Task: Use the integrated terminal for running and debugging Swift applications.
Action: Mouse moved to (694, 237)
Screenshot: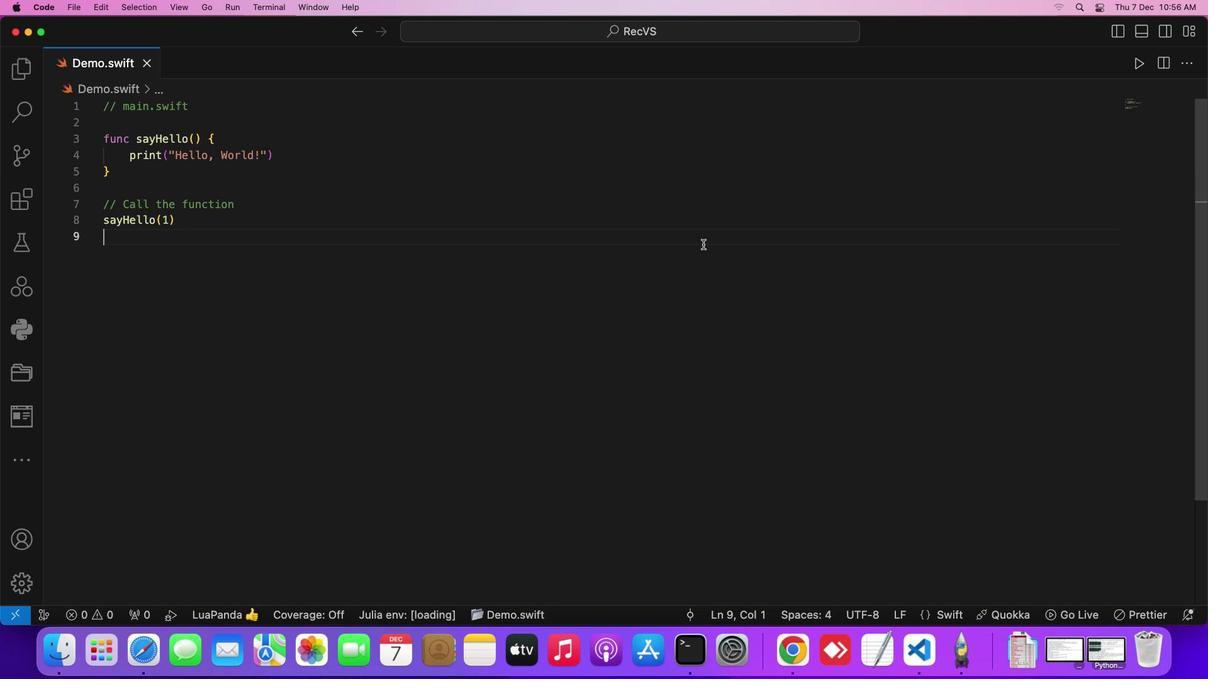 
Action: Mouse pressed left at (694, 237)
Screenshot: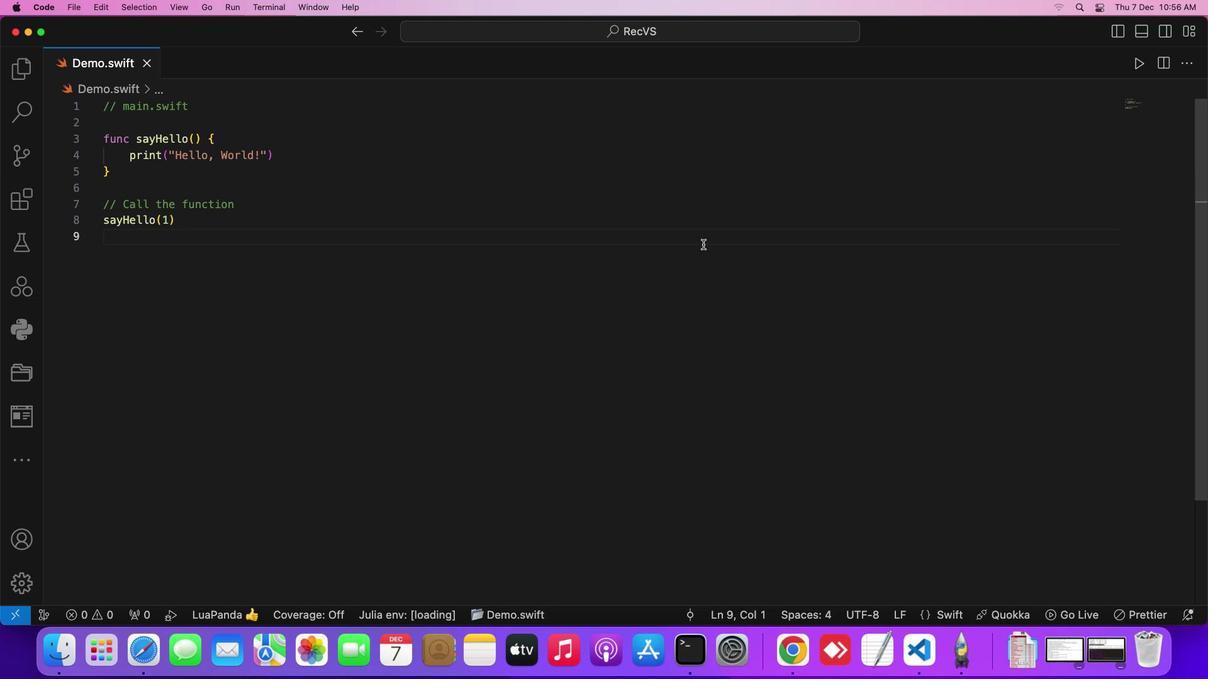 
Action: Mouse moved to (1132, 58)
Screenshot: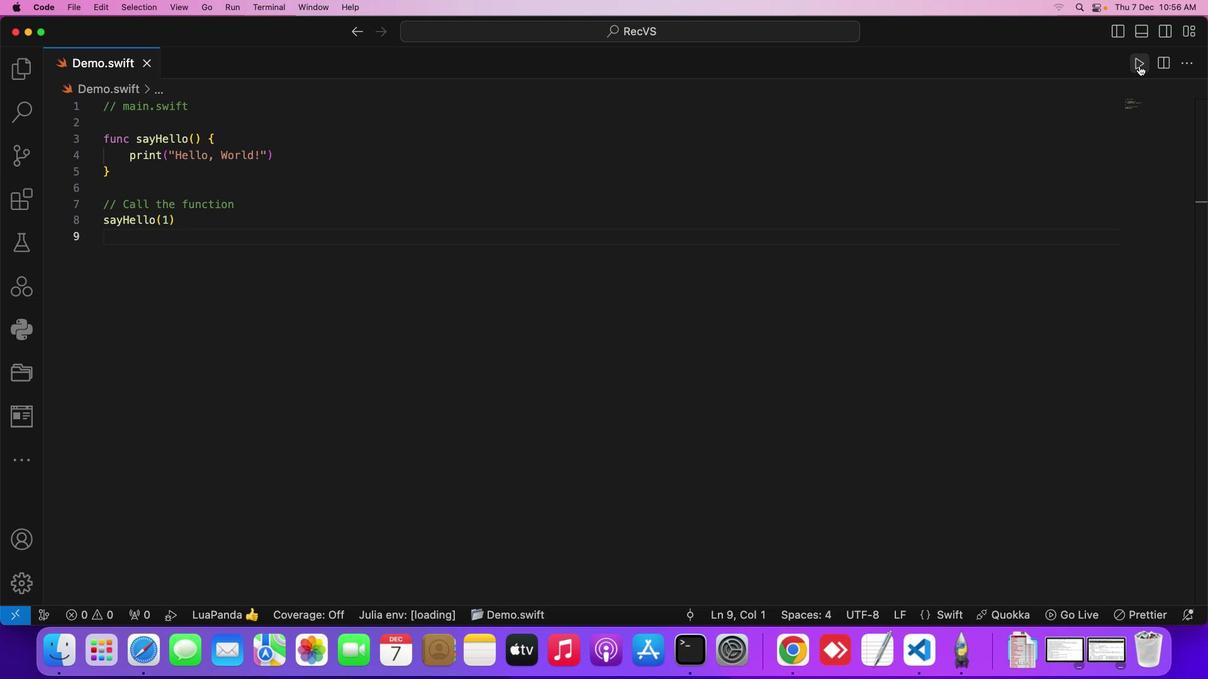 
Action: Mouse pressed left at (1132, 58)
Screenshot: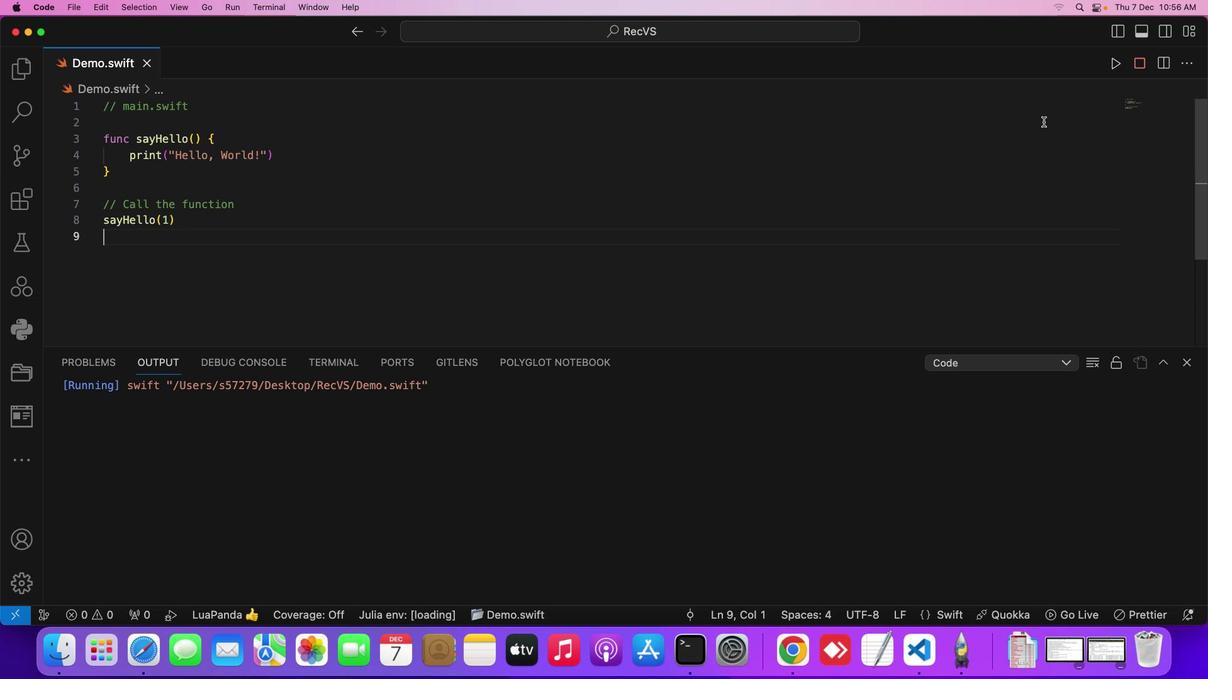 
Action: Mouse moved to (56, 212)
Screenshot: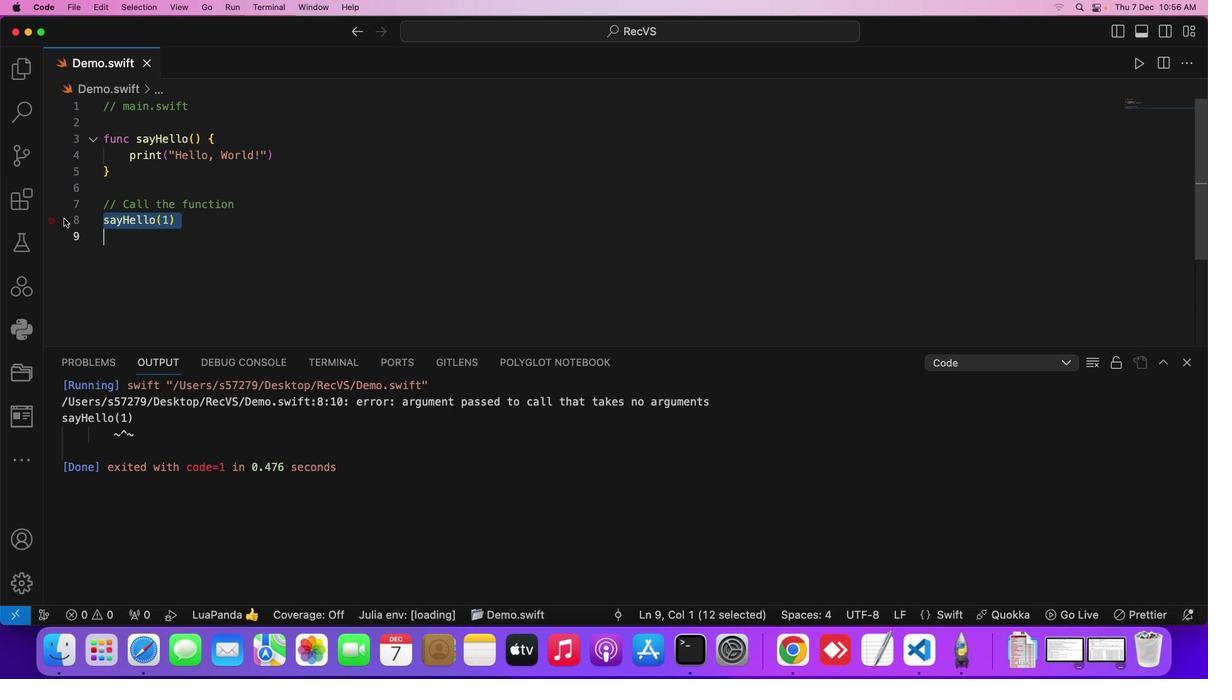 
Action: Mouse pressed left at (56, 212)
Screenshot: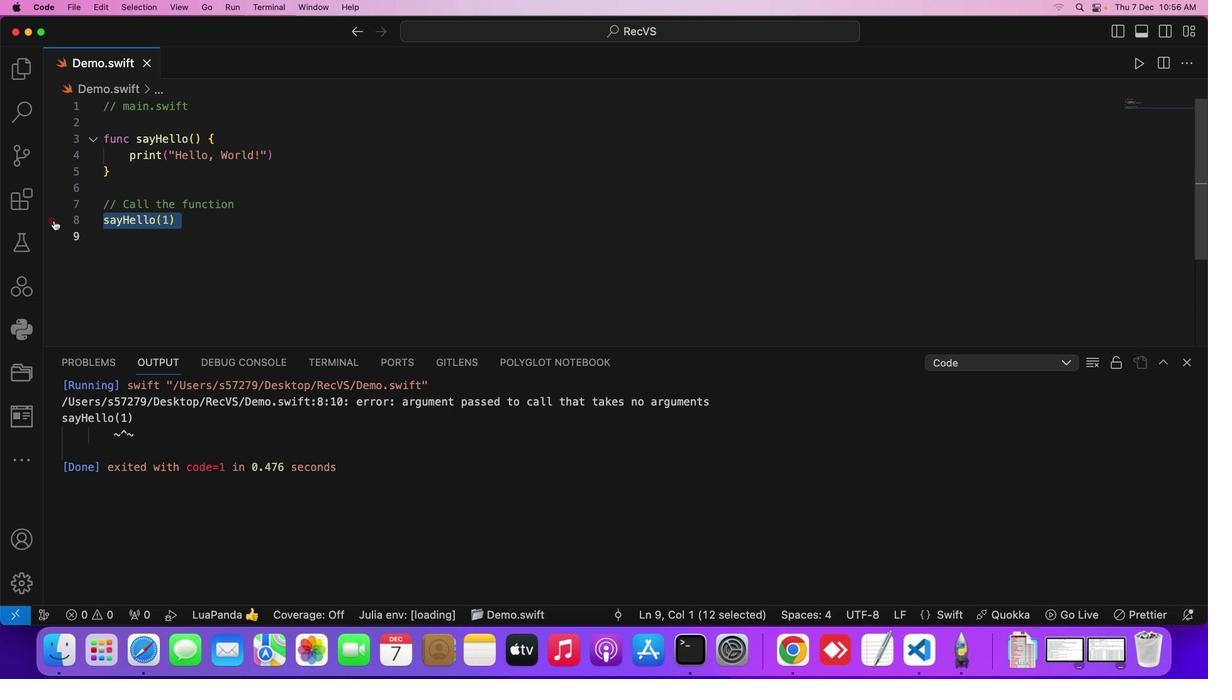 
Action: Mouse moved to (45, 214)
Screenshot: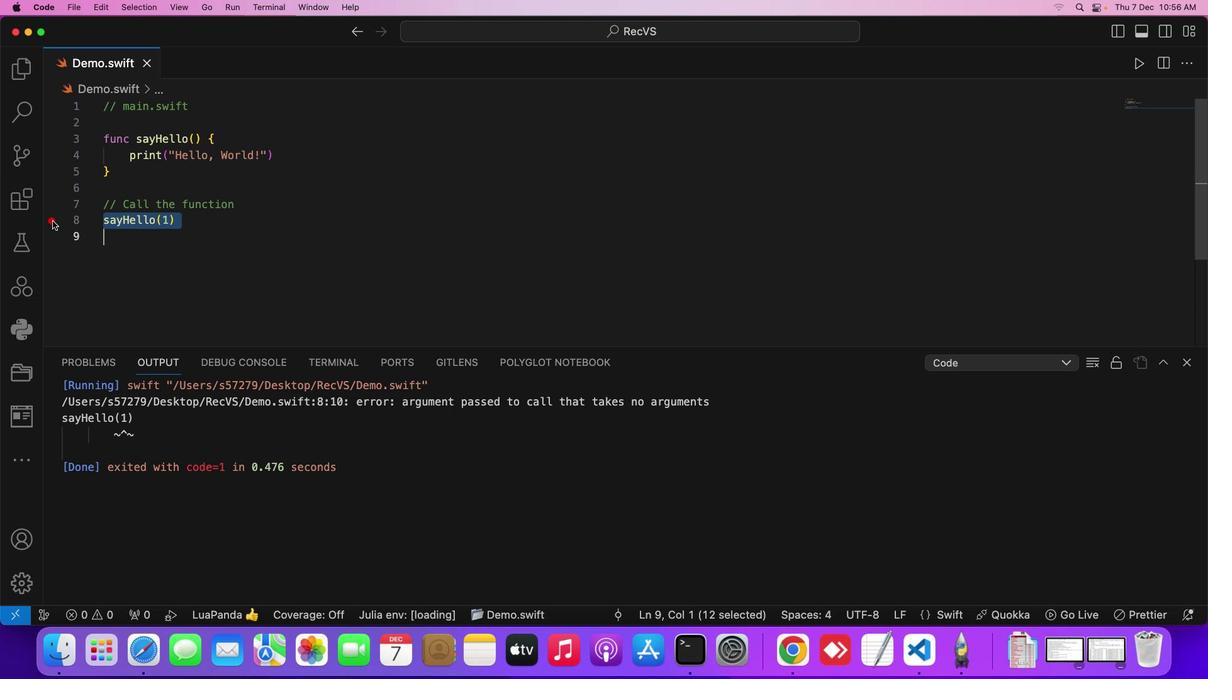 
Action: Mouse pressed left at (45, 214)
Screenshot: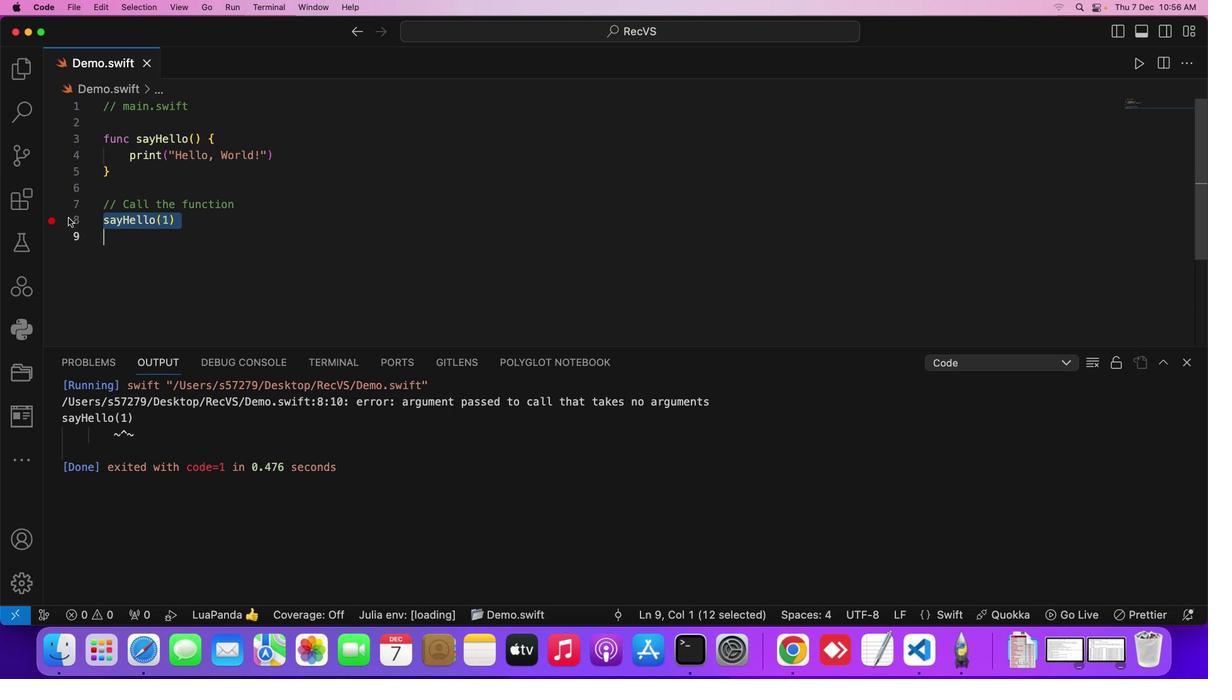 
Action: Mouse moved to (1134, 61)
Screenshot: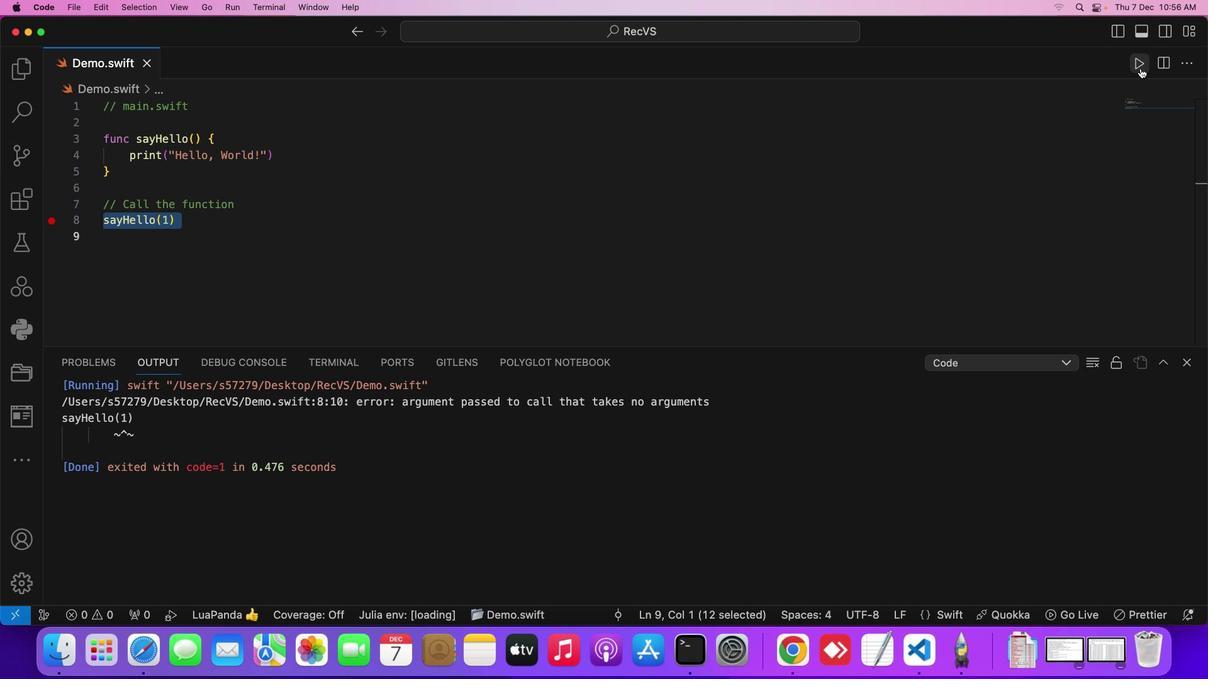 
Action: Mouse pressed left at (1134, 61)
Screenshot: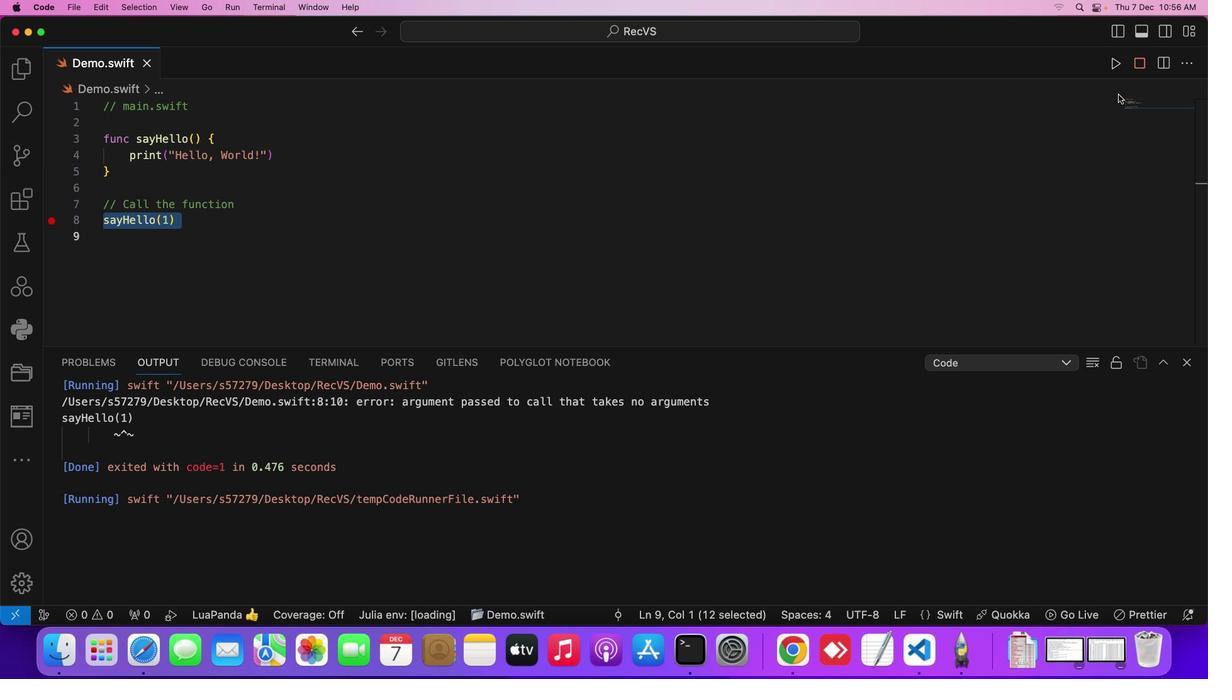 
Action: Mouse moved to (48, 215)
Screenshot: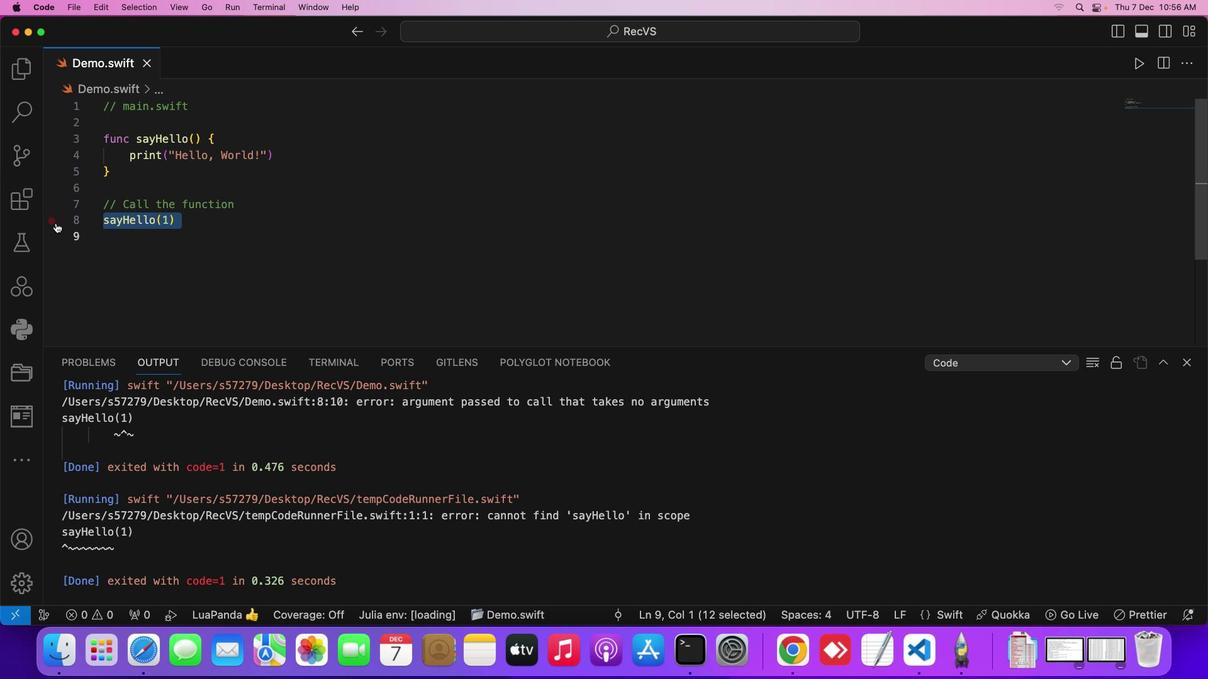 
Action: Mouse pressed left at (48, 215)
Screenshot: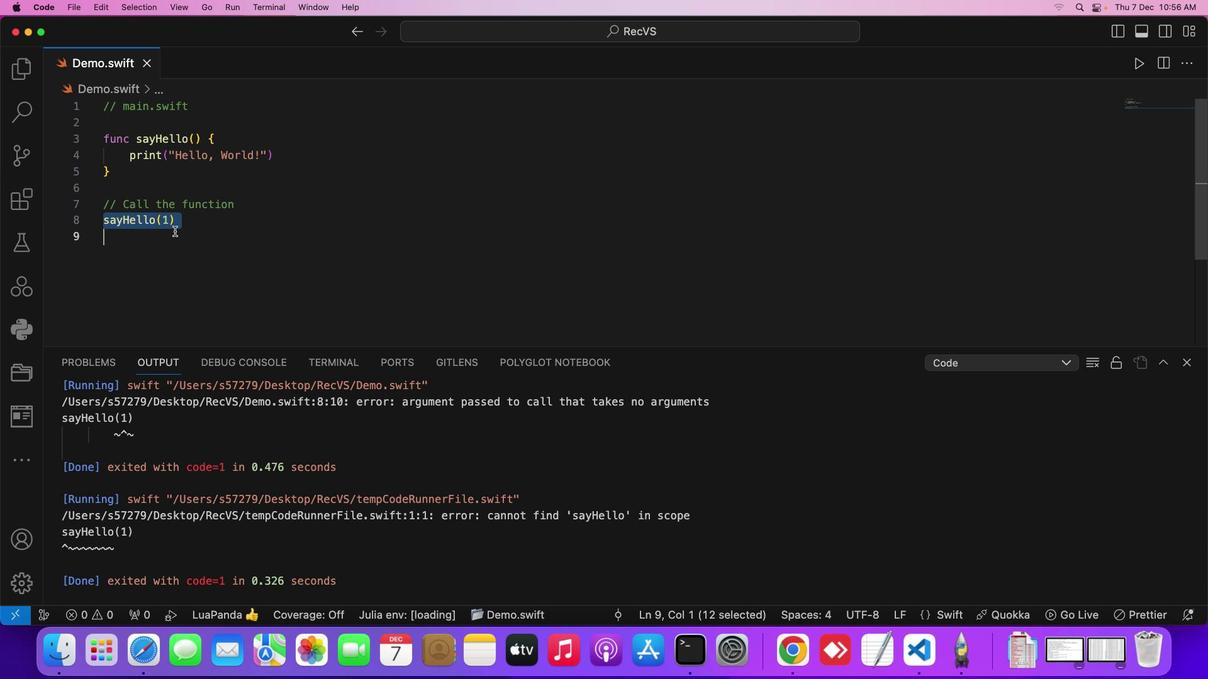 
Action: Mouse moved to (1183, 58)
Screenshot: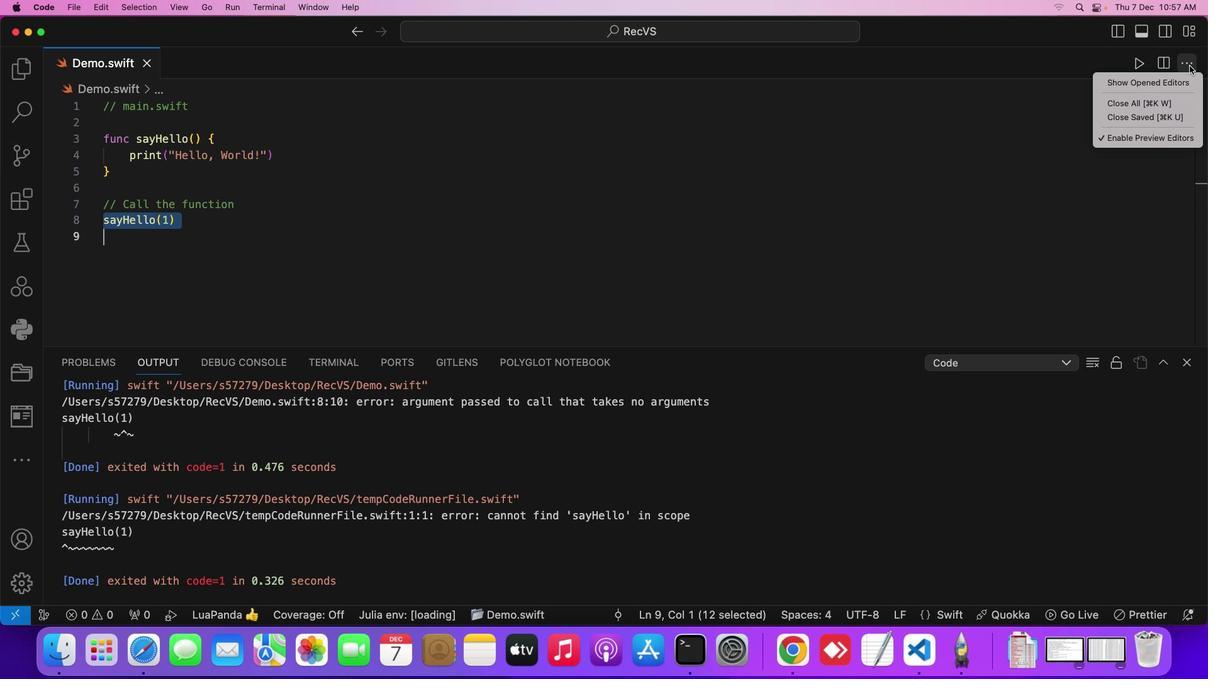 
Action: Mouse pressed left at (1183, 58)
Screenshot: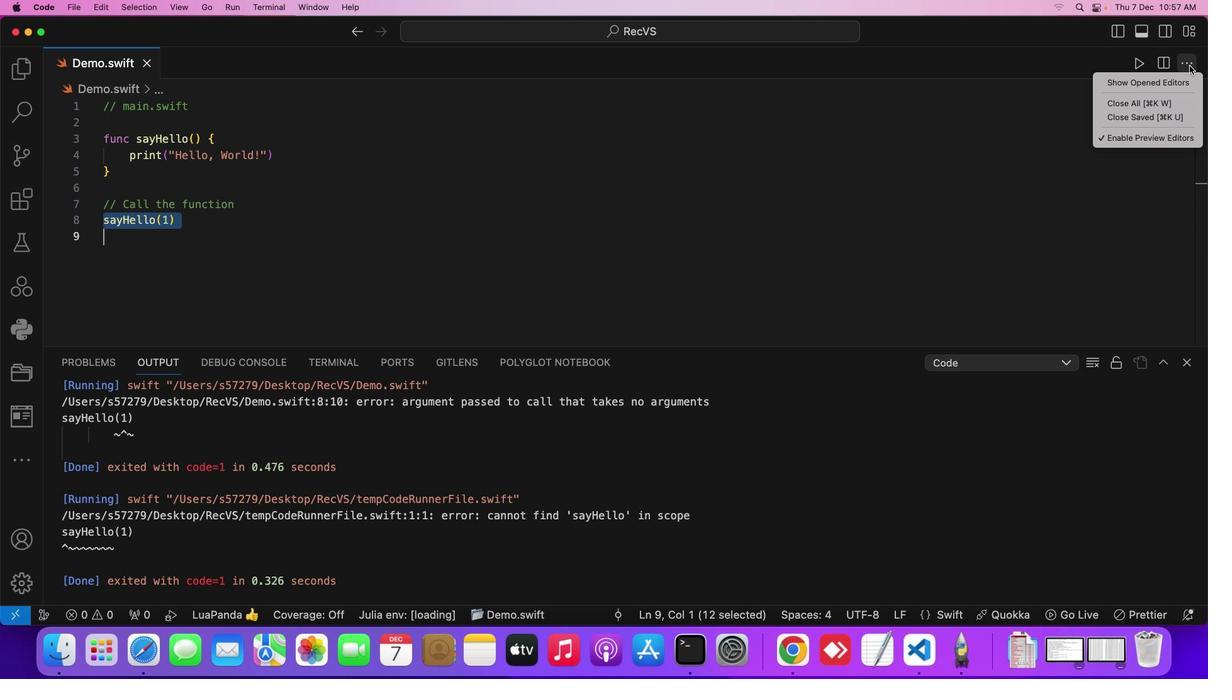 
Action: Mouse moved to (978, 138)
Screenshot: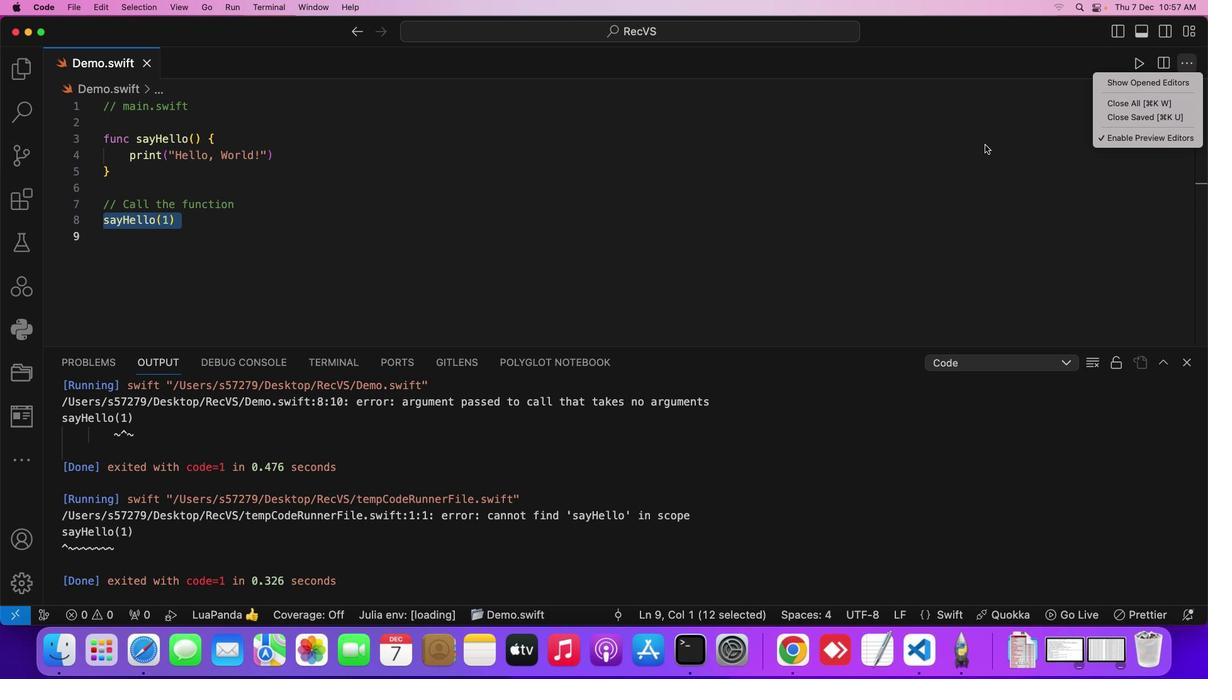 
Action: Mouse pressed left at (978, 138)
Screenshot: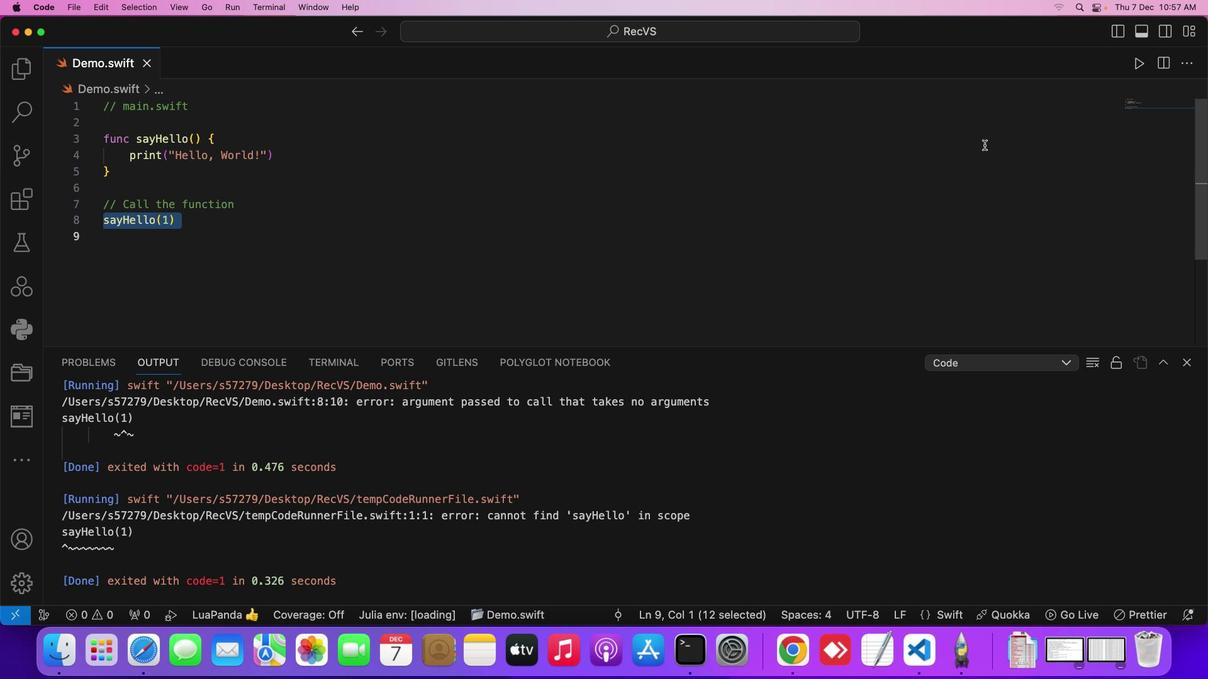 
Action: Mouse moved to (162, 208)
Screenshot: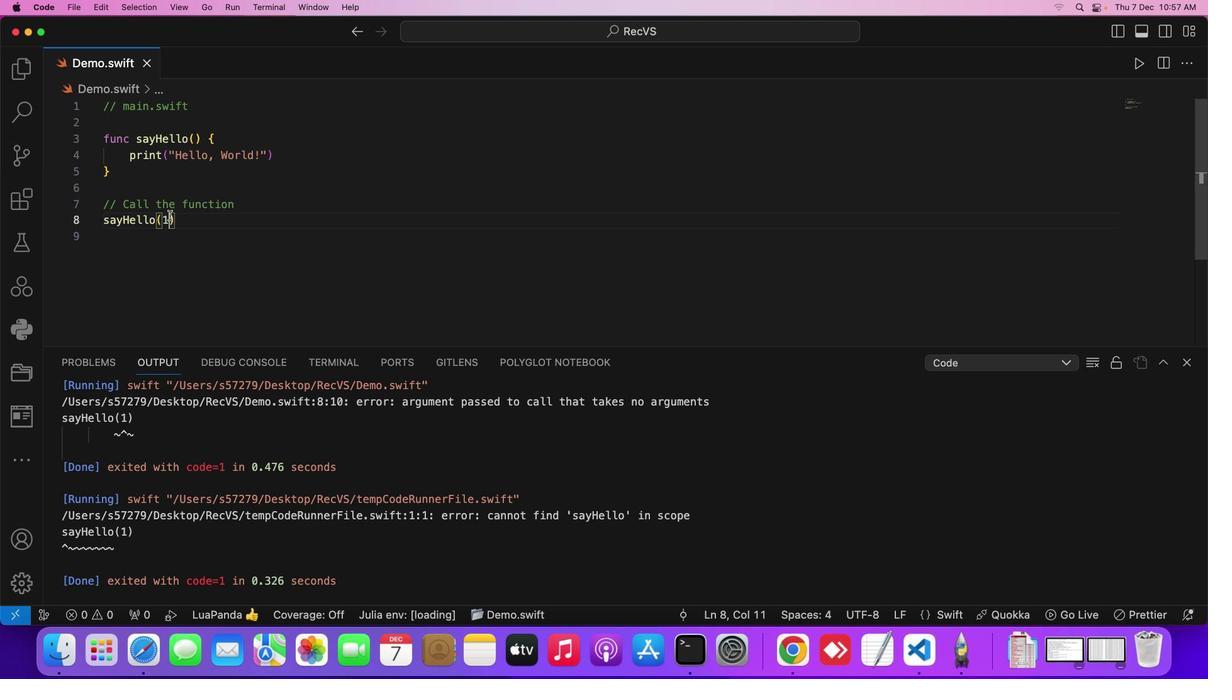
Action: Mouse pressed left at (162, 208)
Screenshot: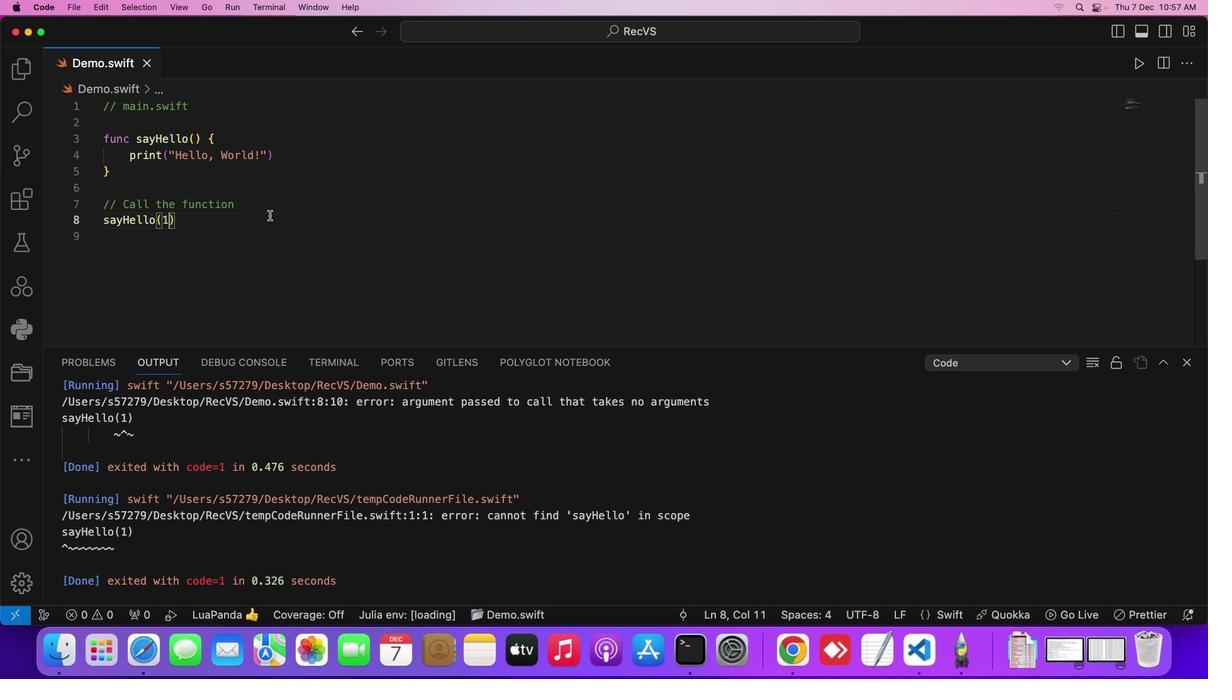 
Action: Mouse moved to (276, 205)
Screenshot: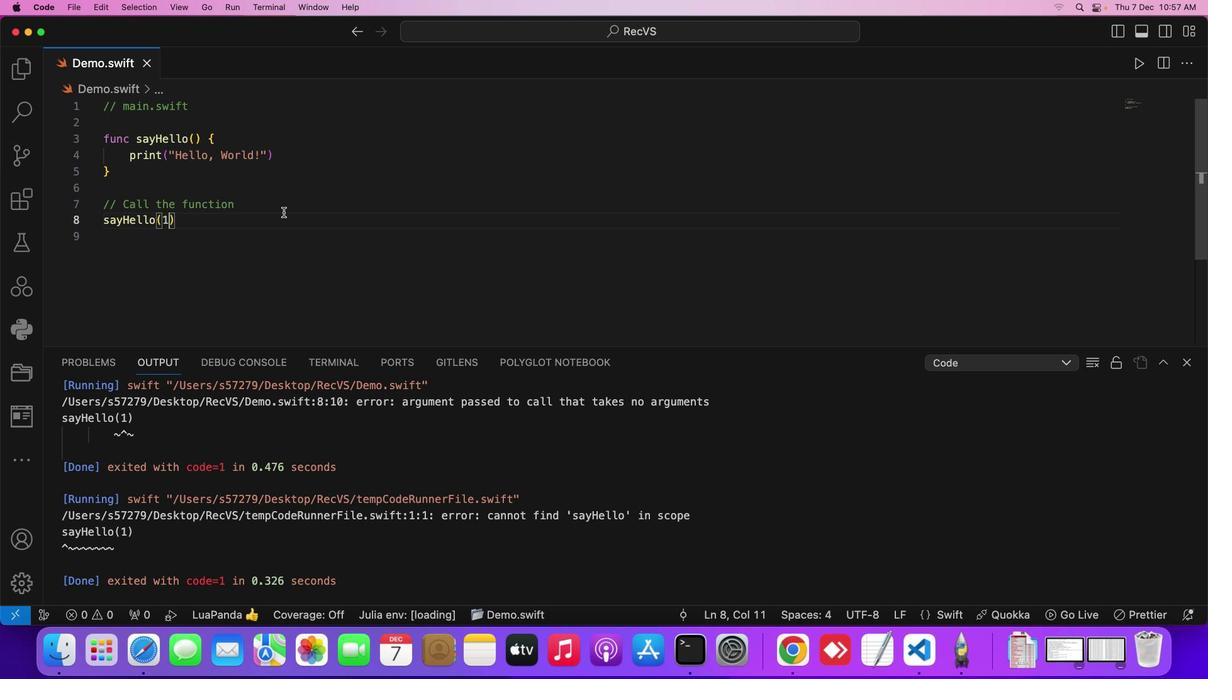 
Action: Key pressed Key.backspaceKey.cmd's'
Screenshot: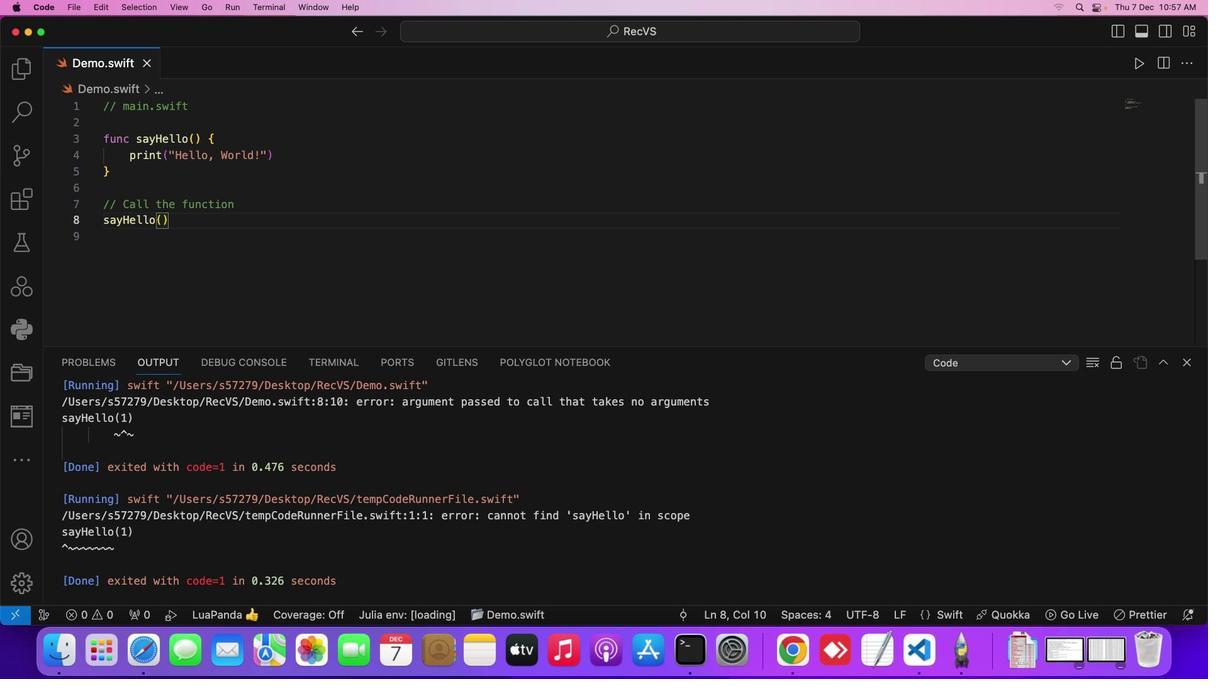 
Action: Mouse moved to (1128, 59)
Screenshot: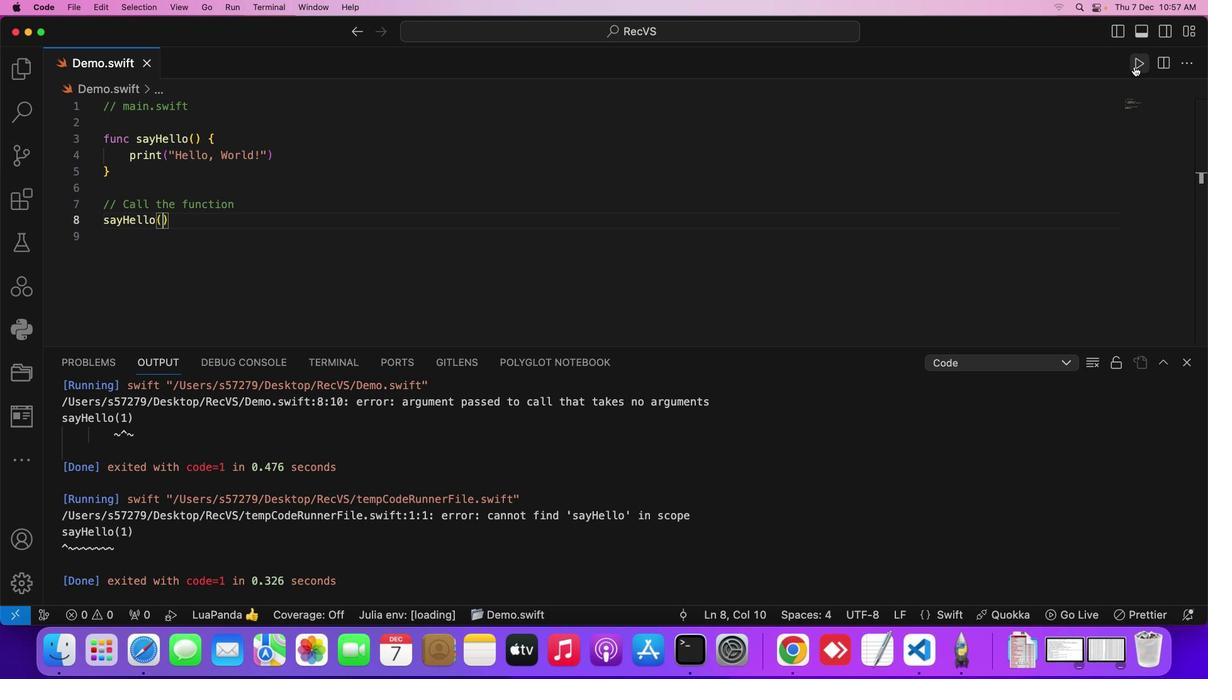
Action: Mouse pressed left at (1128, 59)
Screenshot: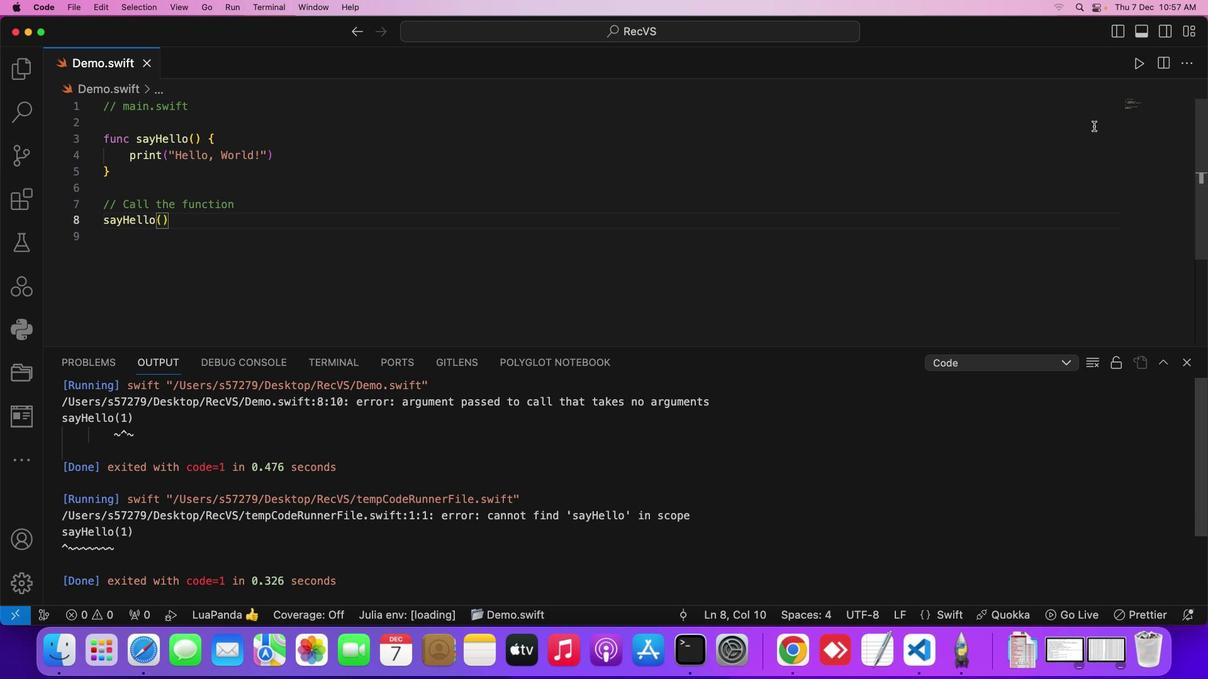 
Action: Mouse moved to (1135, 54)
Screenshot: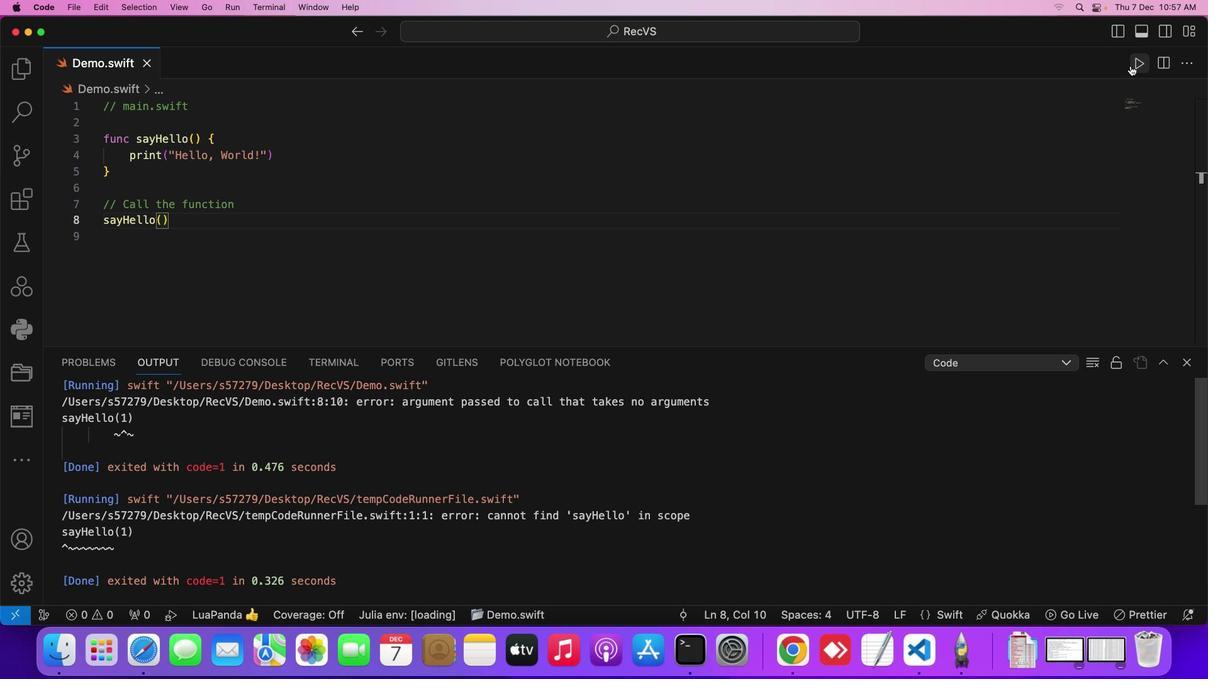 
Action: Mouse pressed left at (1135, 54)
Screenshot: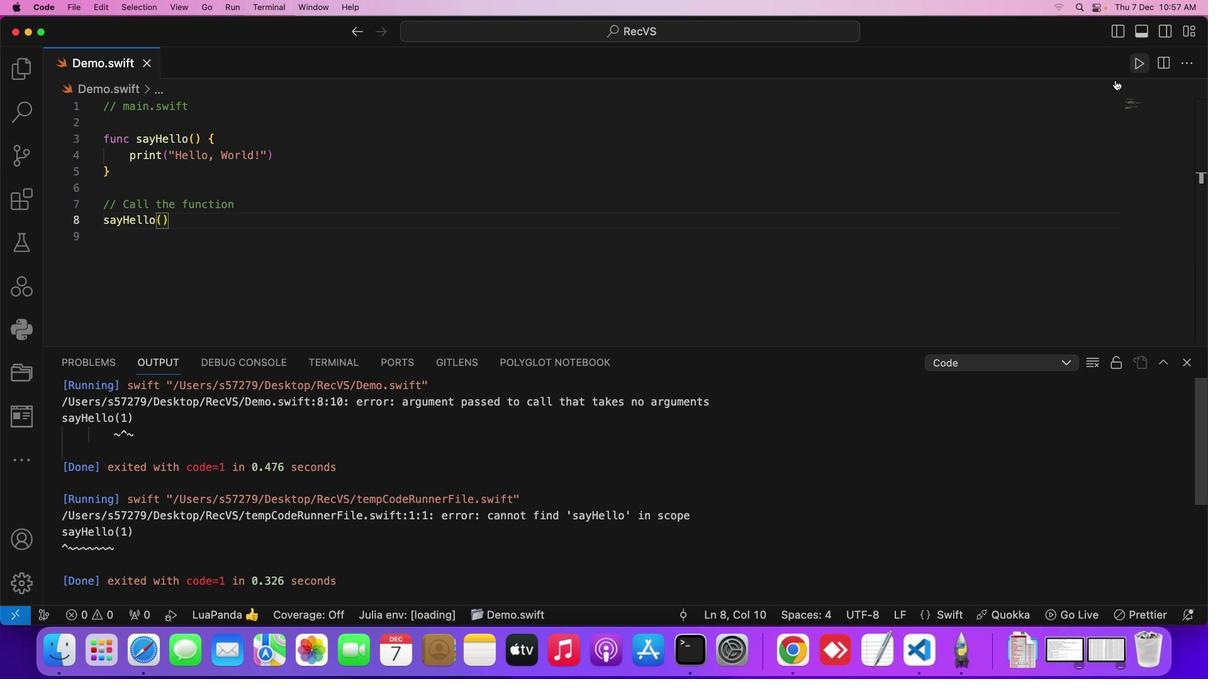 
Action: Mouse moved to (523, 591)
Screenshot: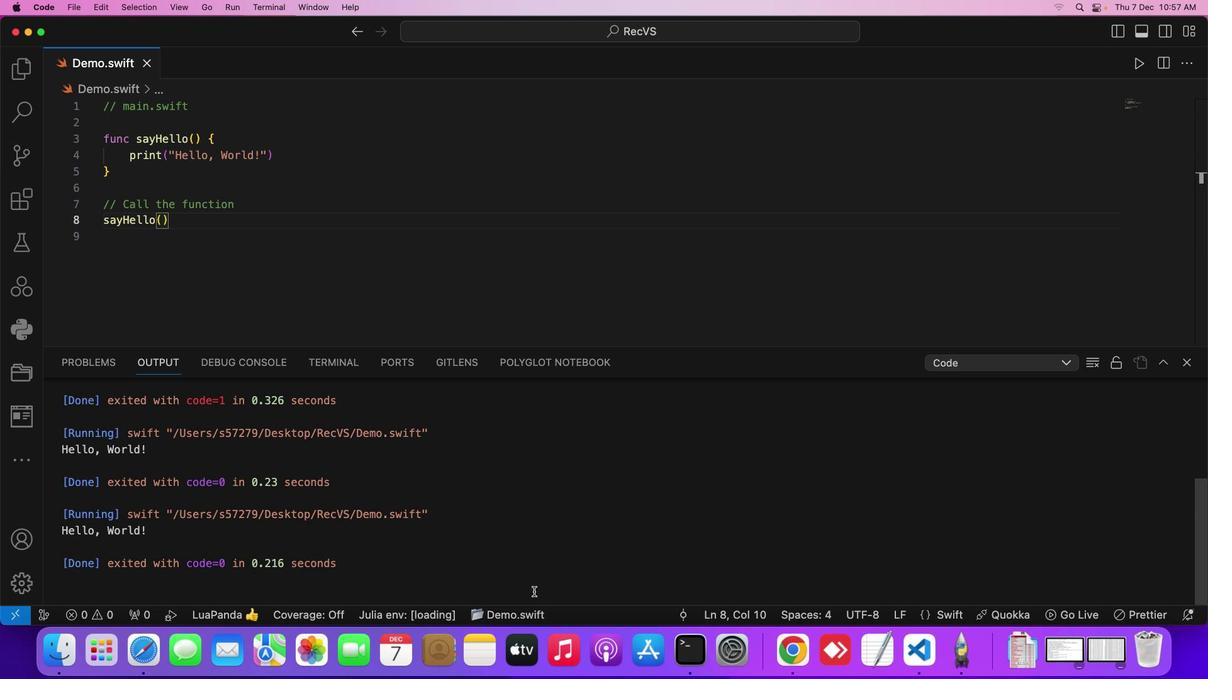 
Action: Mouse scrolled (523, 591) with delta (-6, -6)
Screenshot: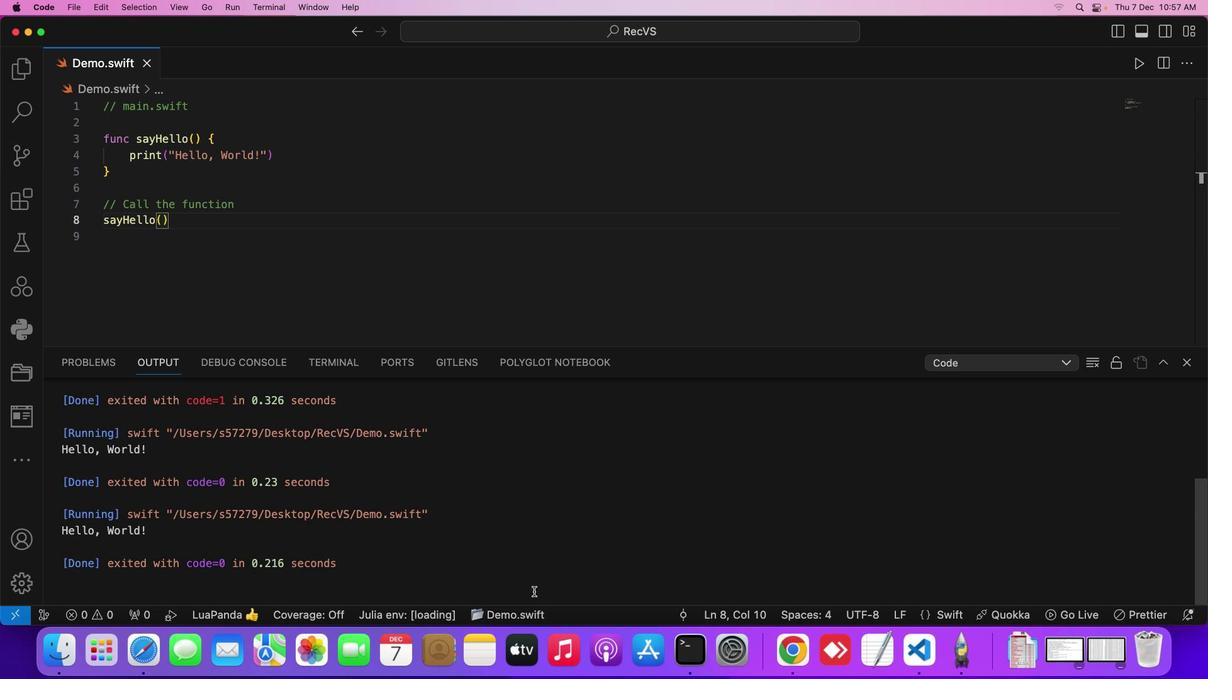 
Action: Mouse moved to (523, 589)
Screenshot: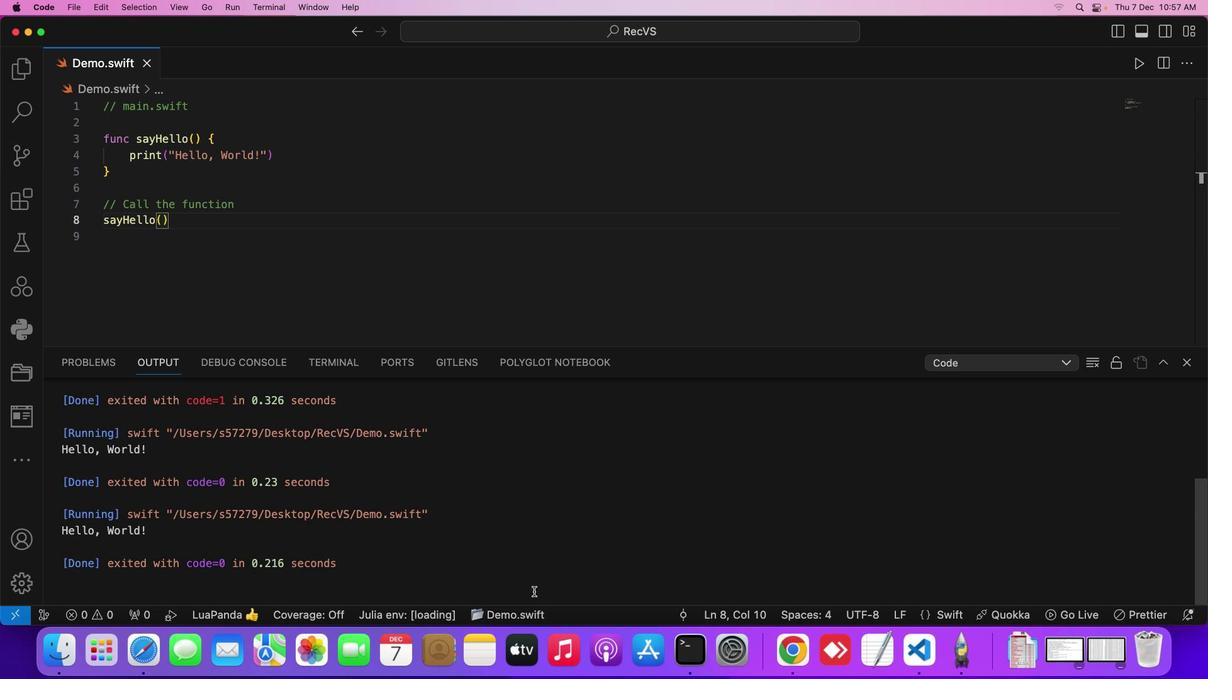 
Action: Mouse scrolled (523, 589) with delta (-6, -6)
Screenshot: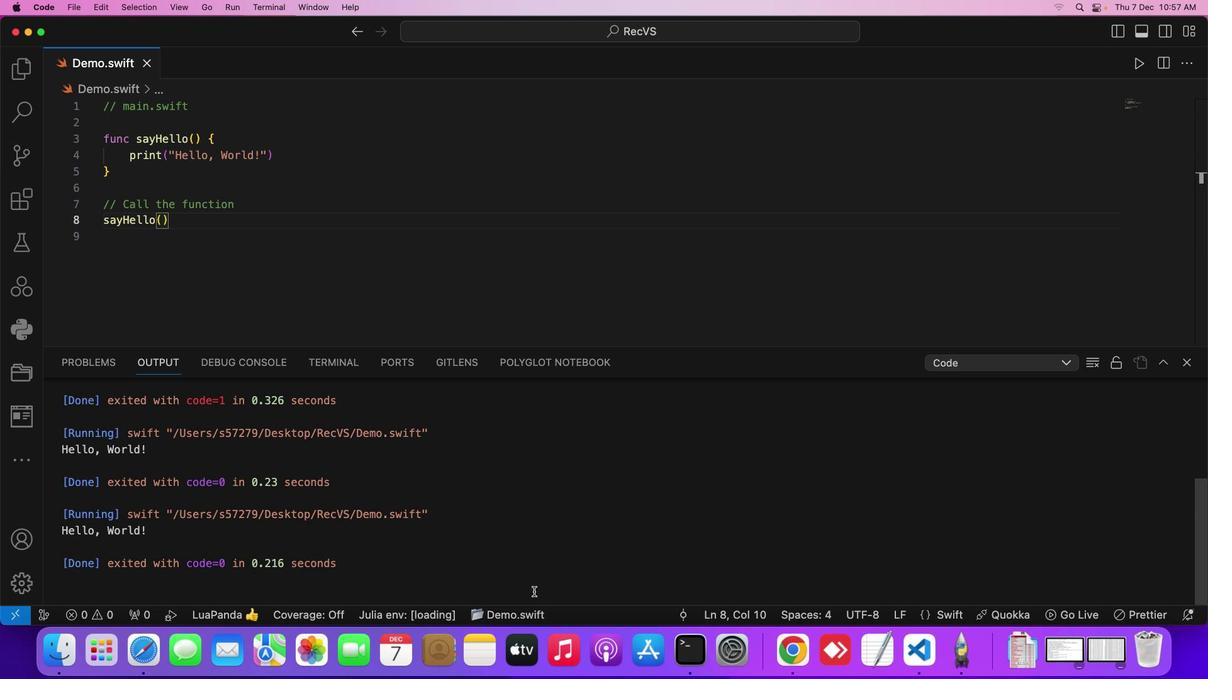 
Action: Mouse moved to (525, 588)
Screenshot: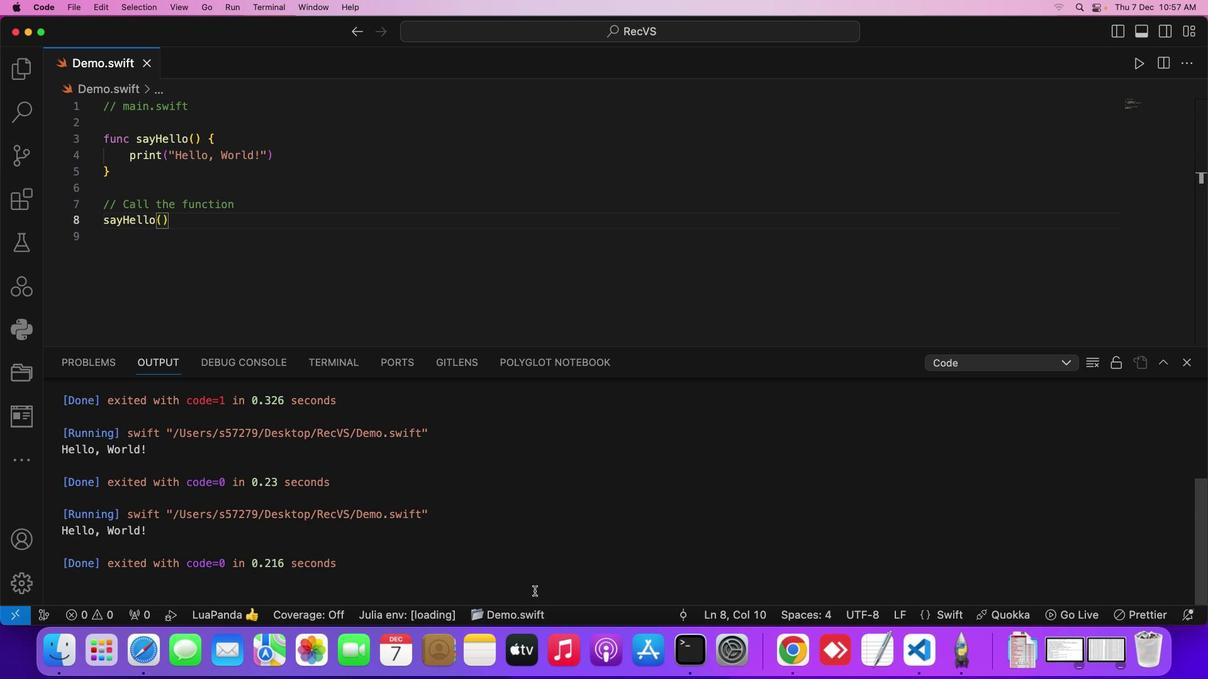 
Action: Mouse scrolled (525, 588) with delta (-6, -8)
Screenshot: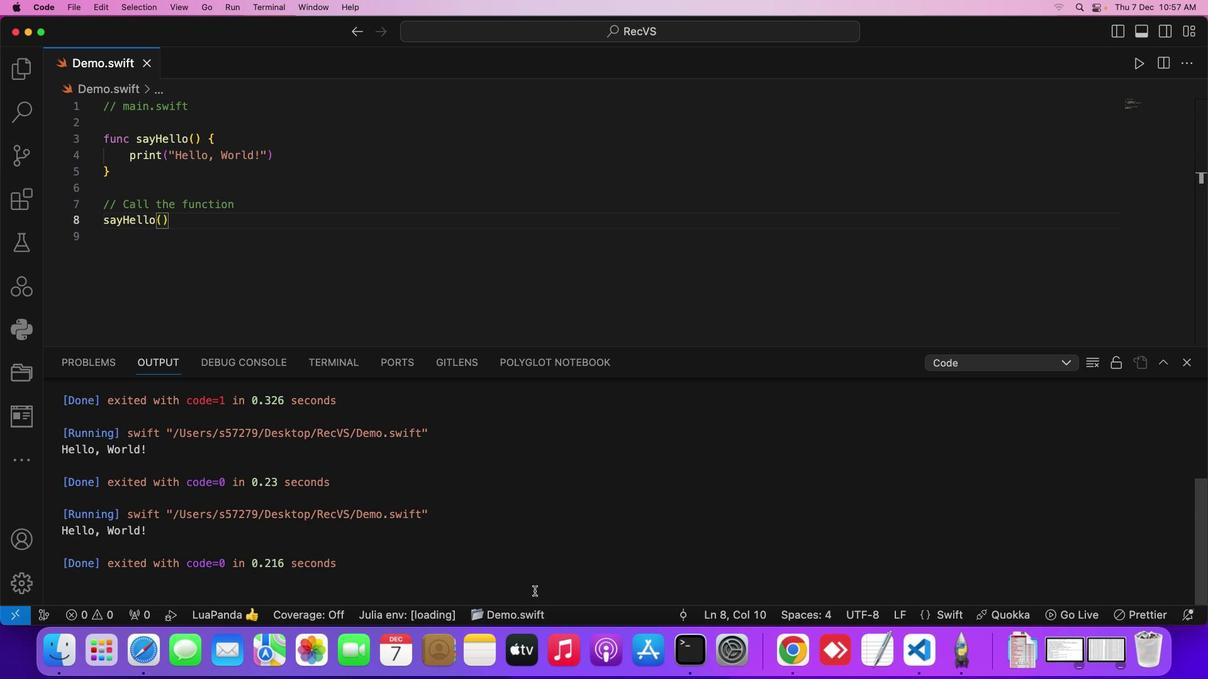 
Action: Mouse moved to (525, 587)
Screenshot: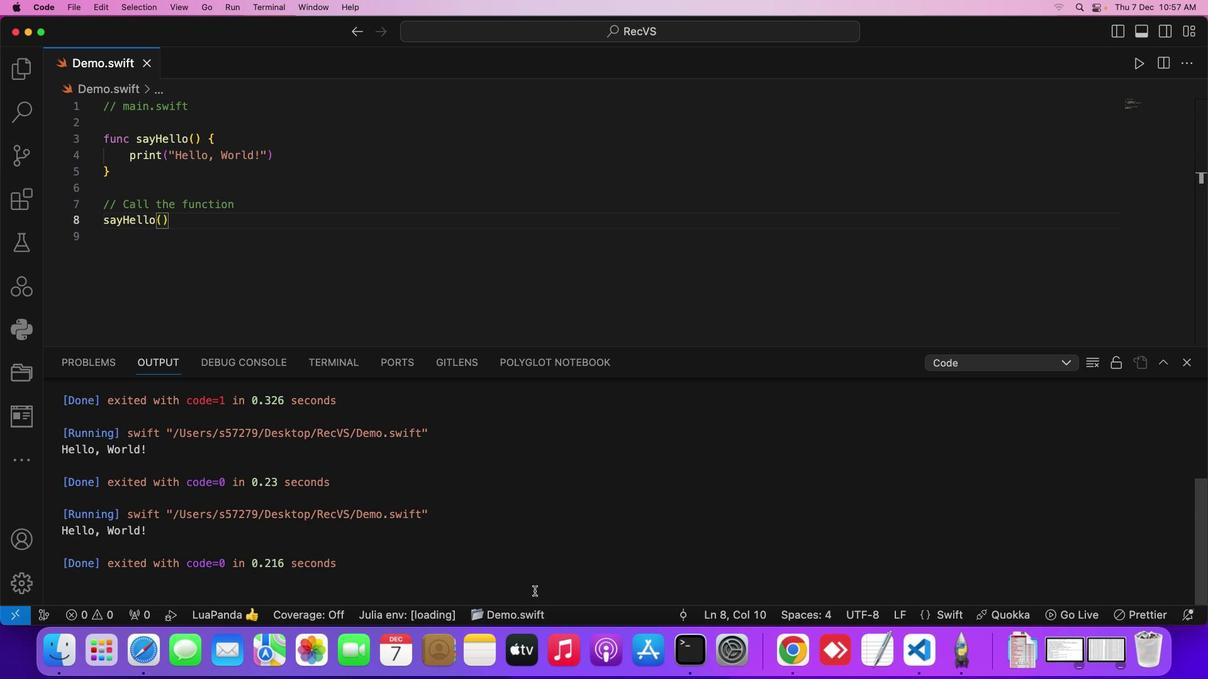 
Action: Mouse scrolled (525, 587) with delta (-6, -9)
Screenshot: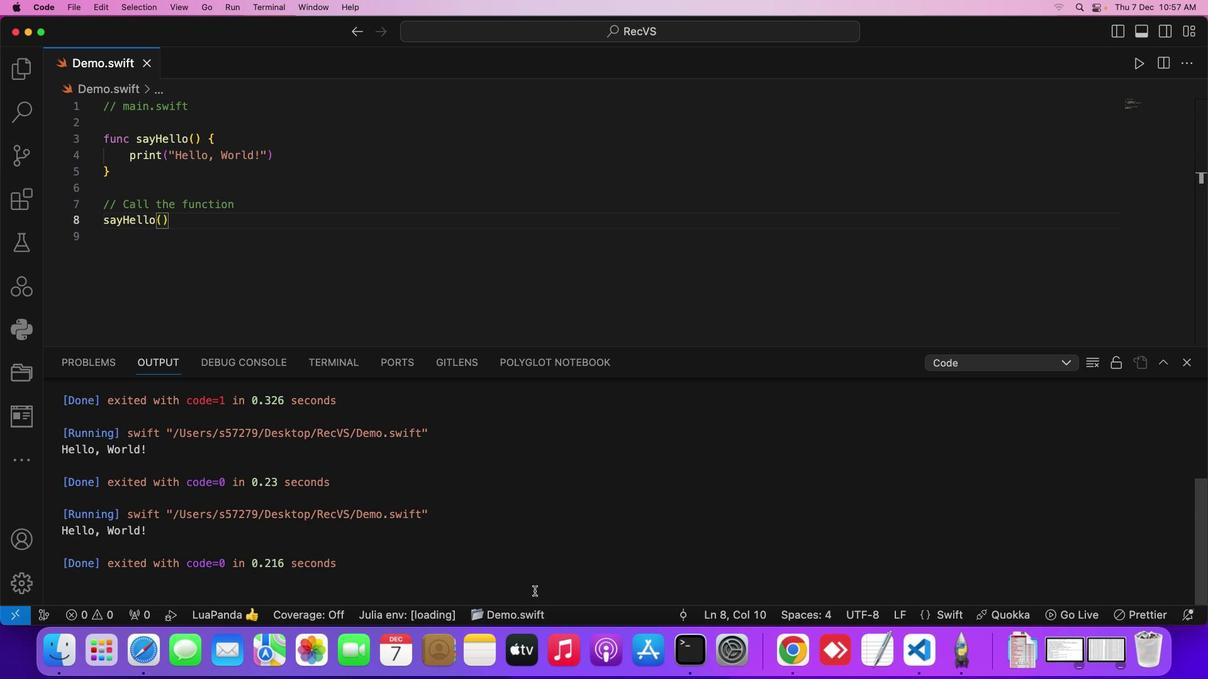 
Action: Mouse moved to (526, 586)
Screenshot: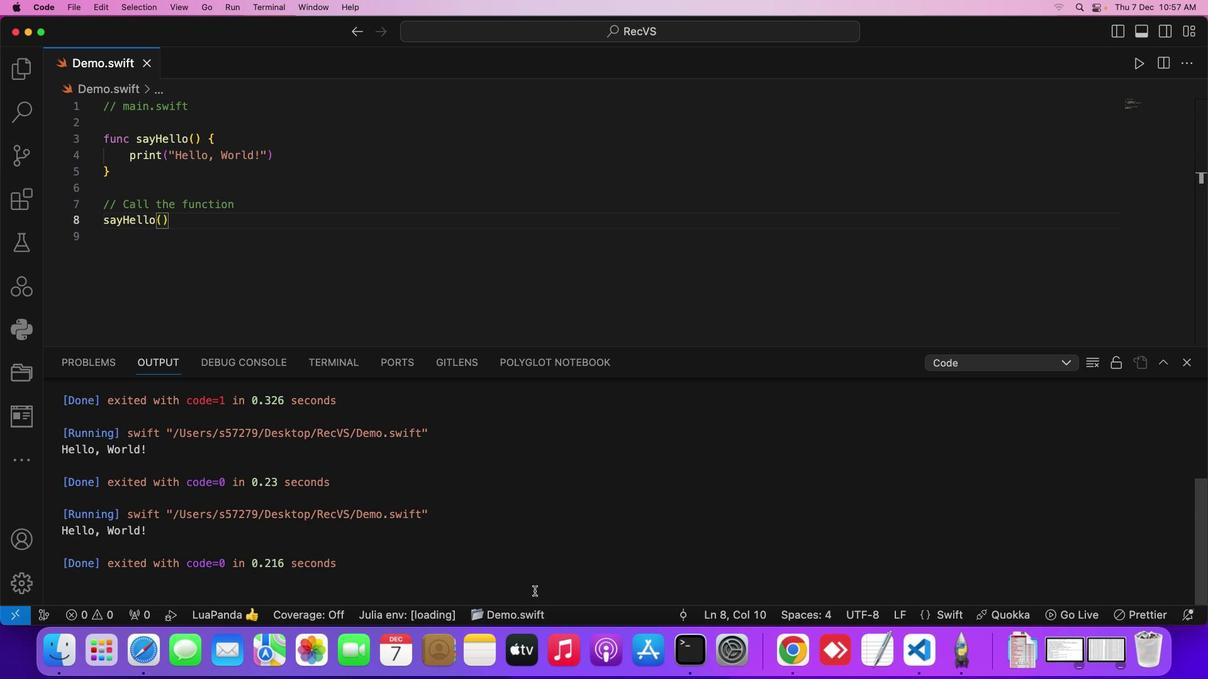 
Action: Mouse scrolled (526, 586) with delta (-6, -10)
Screenshot: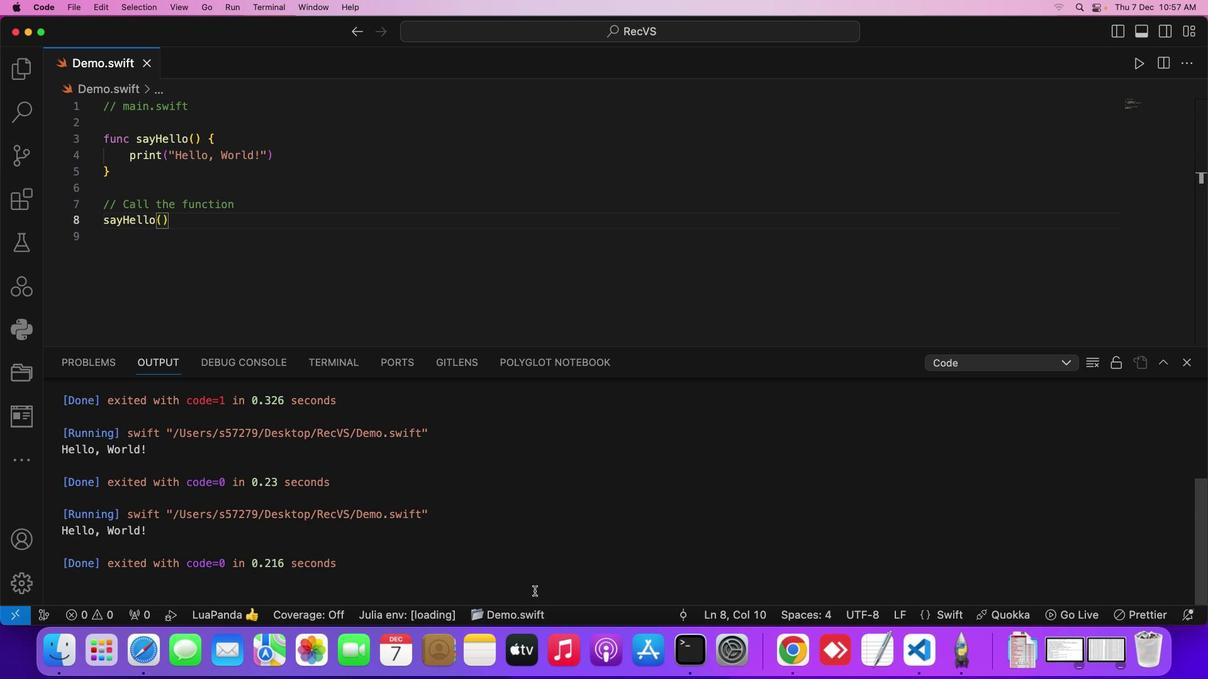 
Action: Mouse moved to (526, 586)
Screenshot: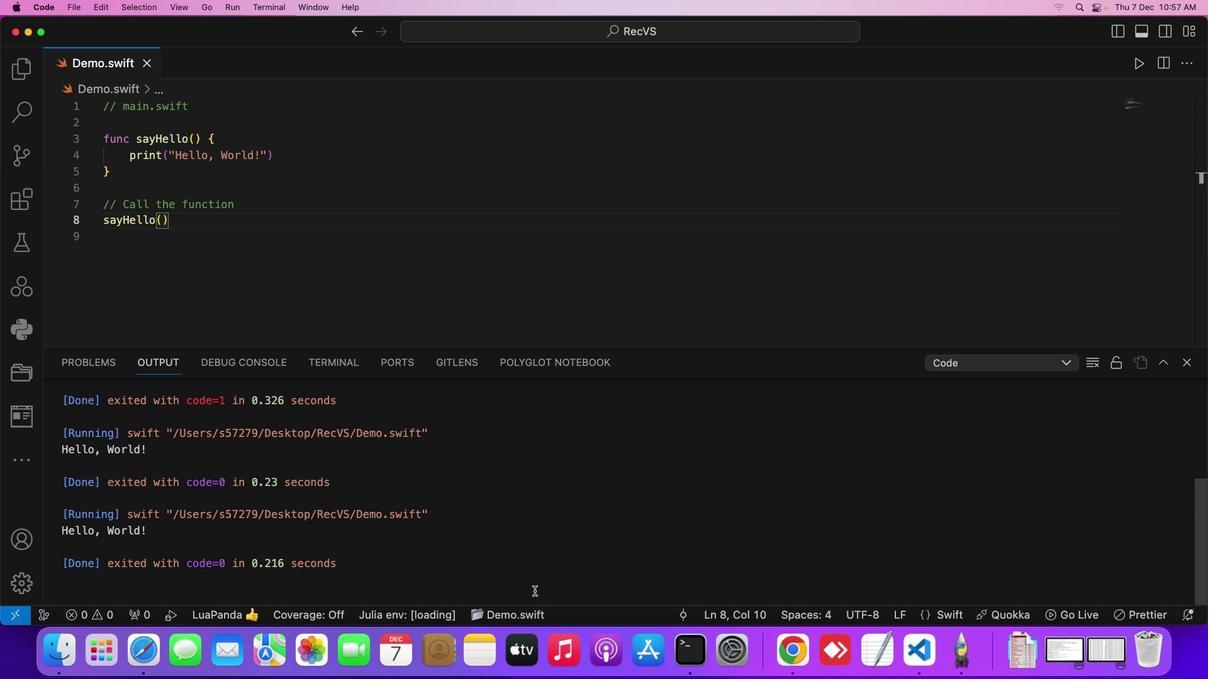 
Action: Mouse scrolled (526, 586) with delta (-6, -10)
Screenshot: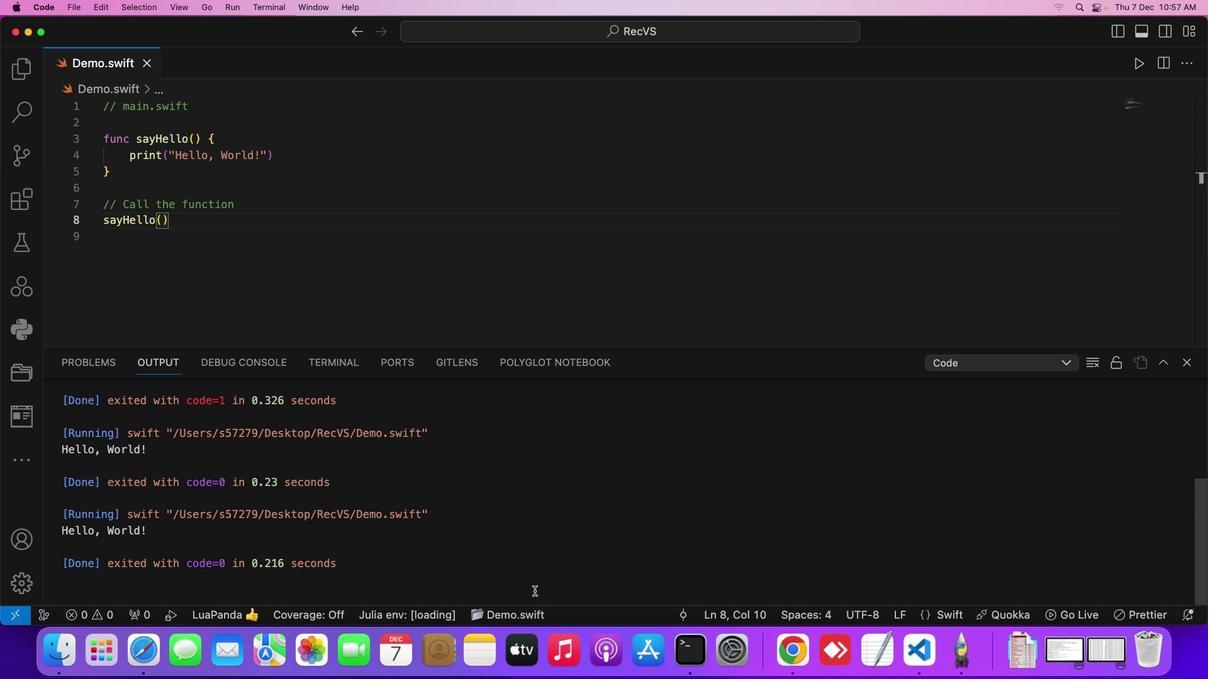 
Action: Mouse moved to (526, 586)
Screenshot: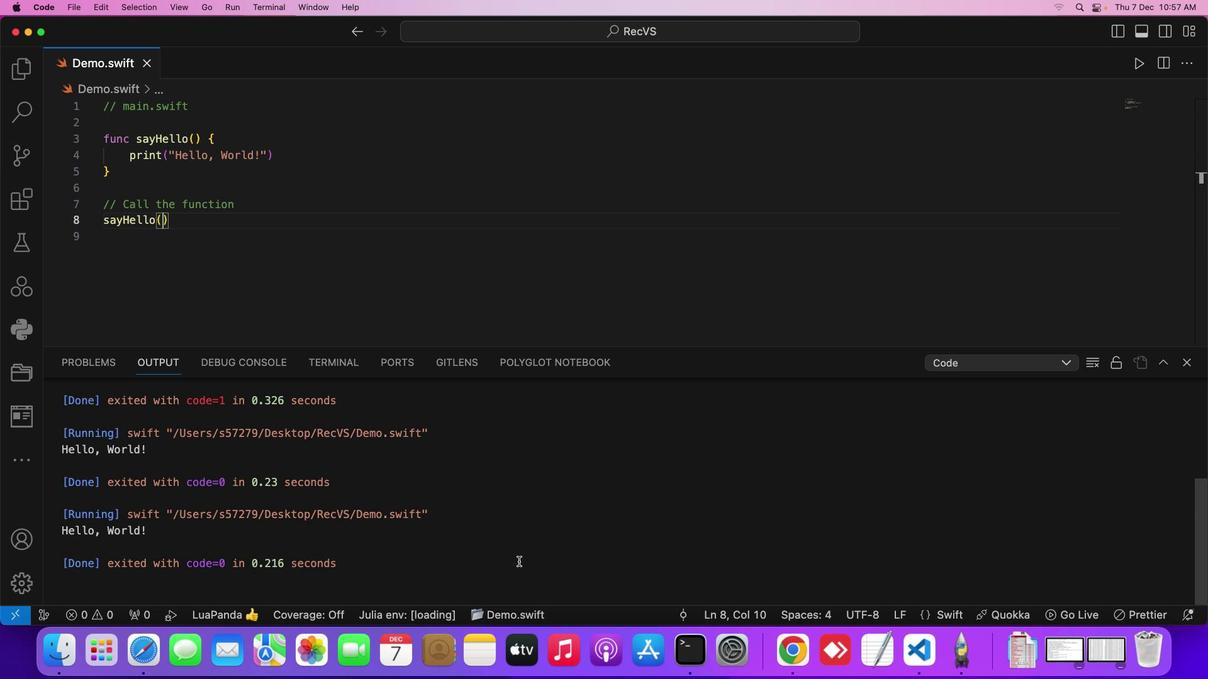 
Action: Mouse scrolled (526, 586) with delta (-6, -6)
Screenshot: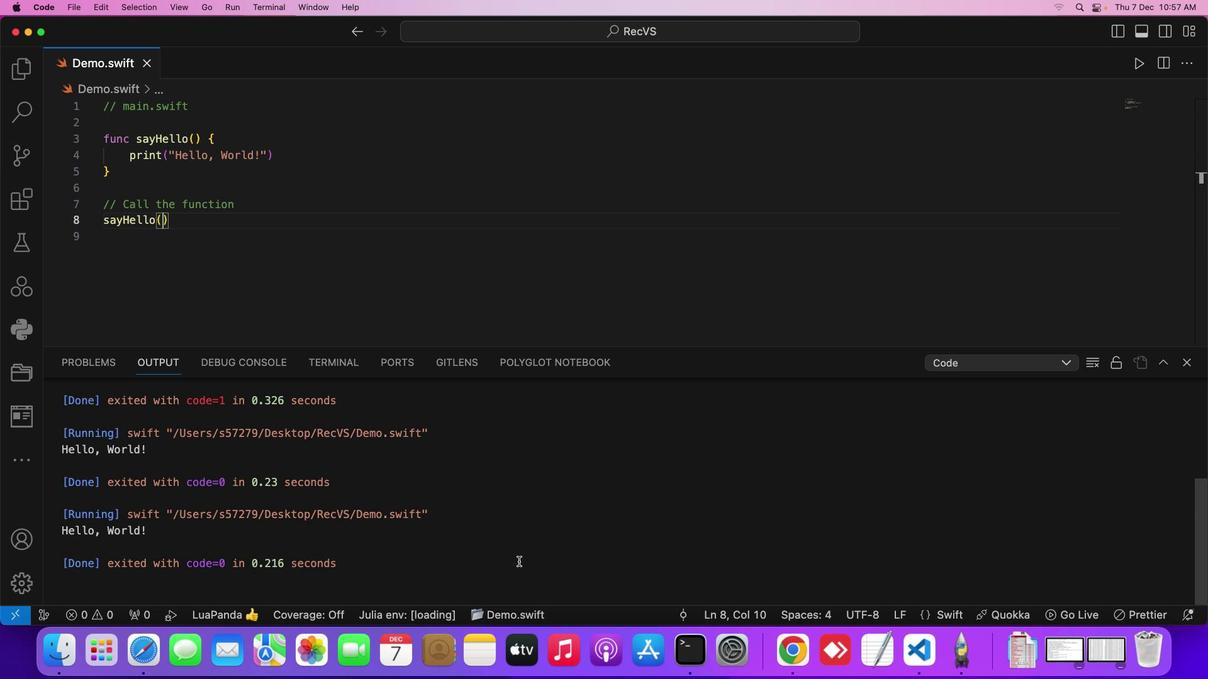 
Action: Mouse moved to (526, 586)
Screenshot: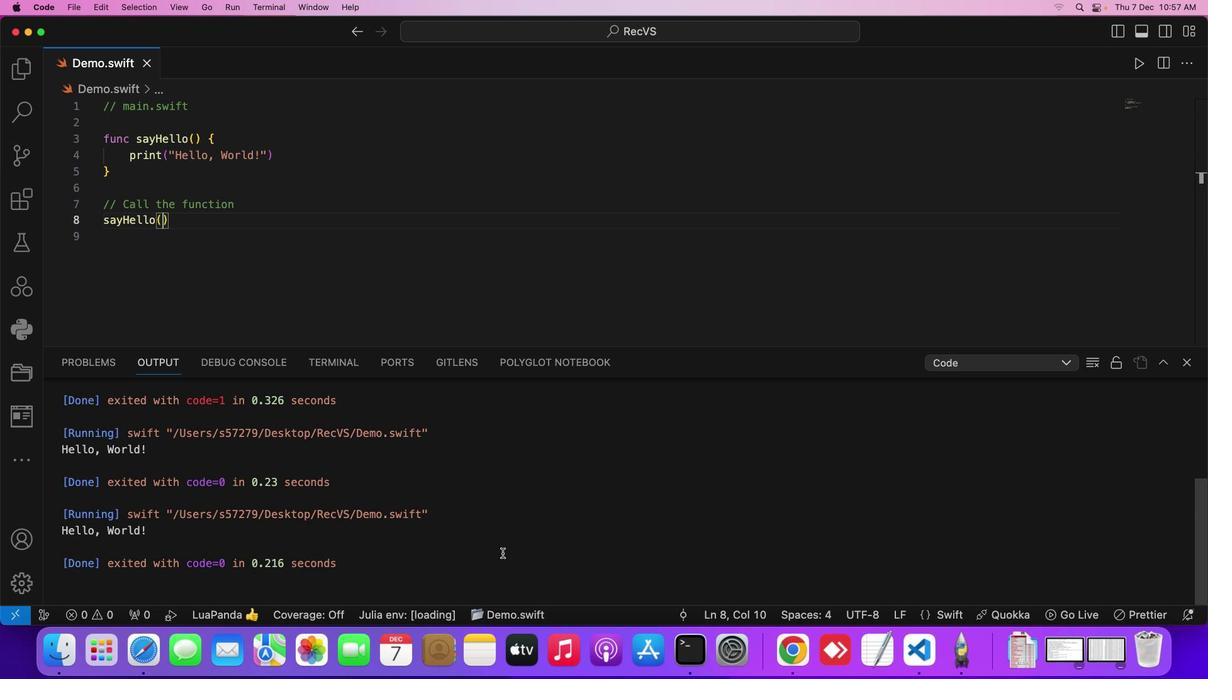 
Action: Mouse scrolled (526, 586) with delta (-6, -6)
Screenshot: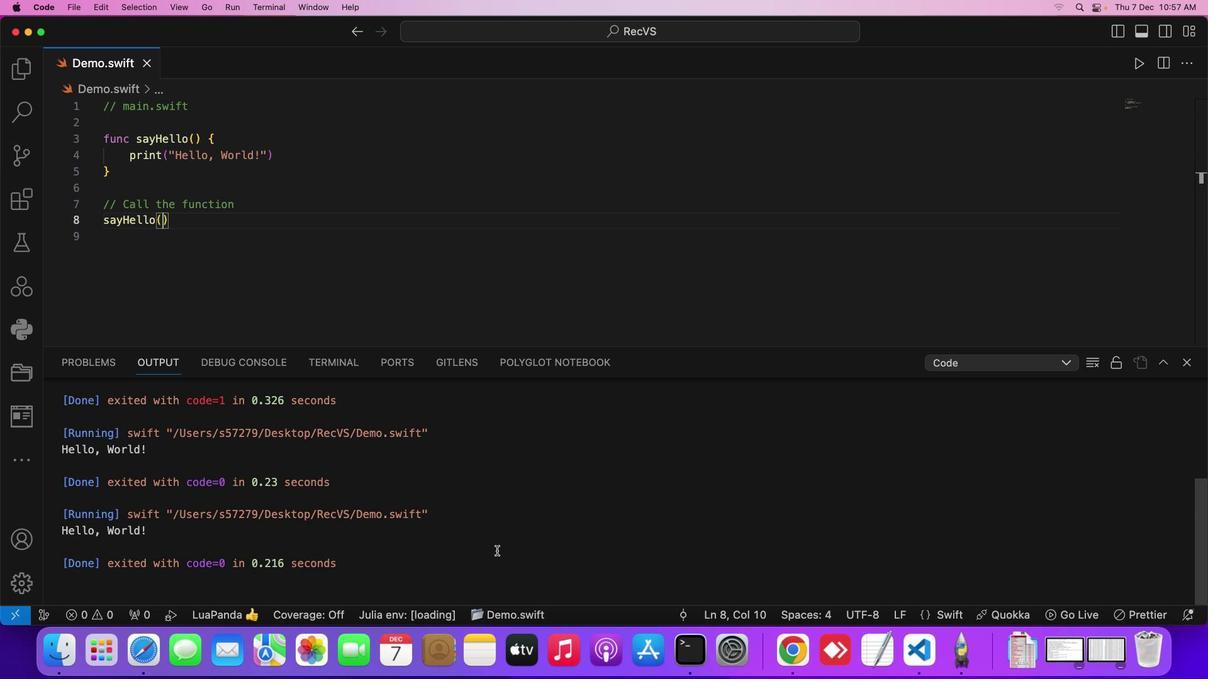 
Action: Mouse moved to (477, 486)
Screenshot: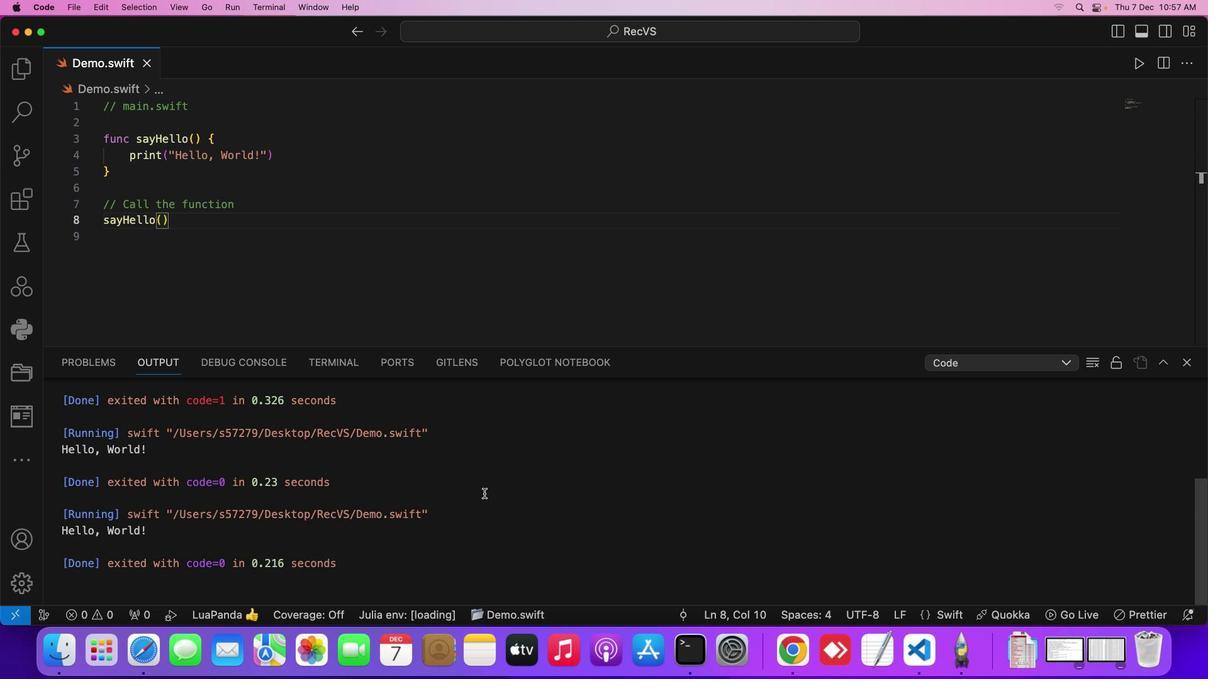 
